 Task: Add a condition where "Priority Less than Normal" in unsolved tickets in your groups.
Action: Mouse pressed left at (163, 385)
Screenshot: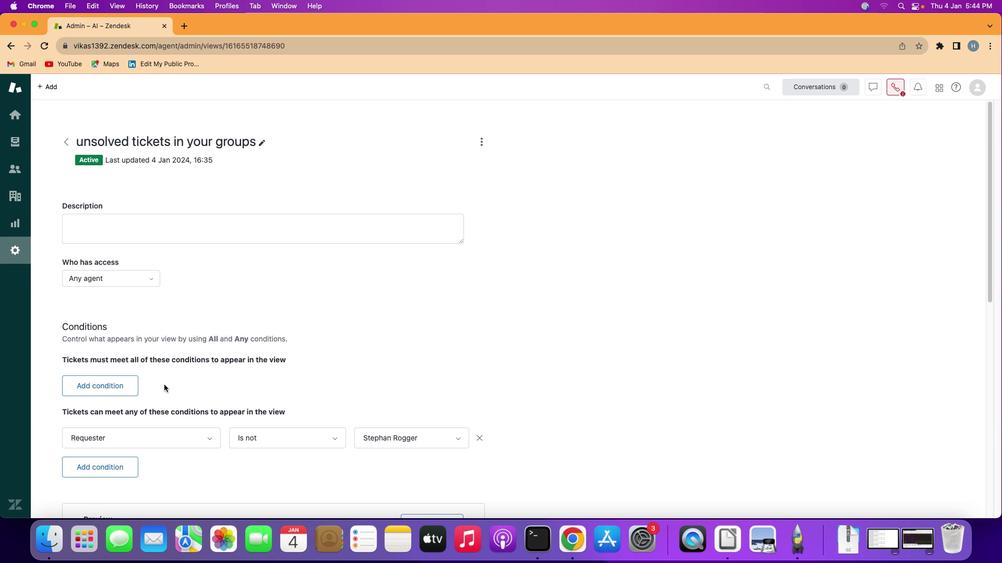 
Action: Mouse moved to (114, 383)
Screenshot: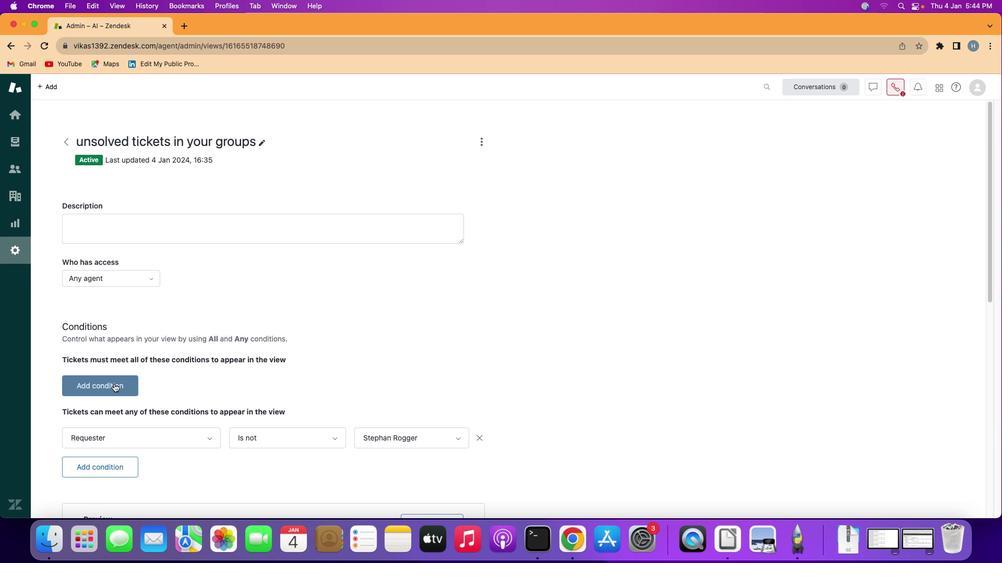 
Action: Mouse pressed left at (114, 383)
Screenshot: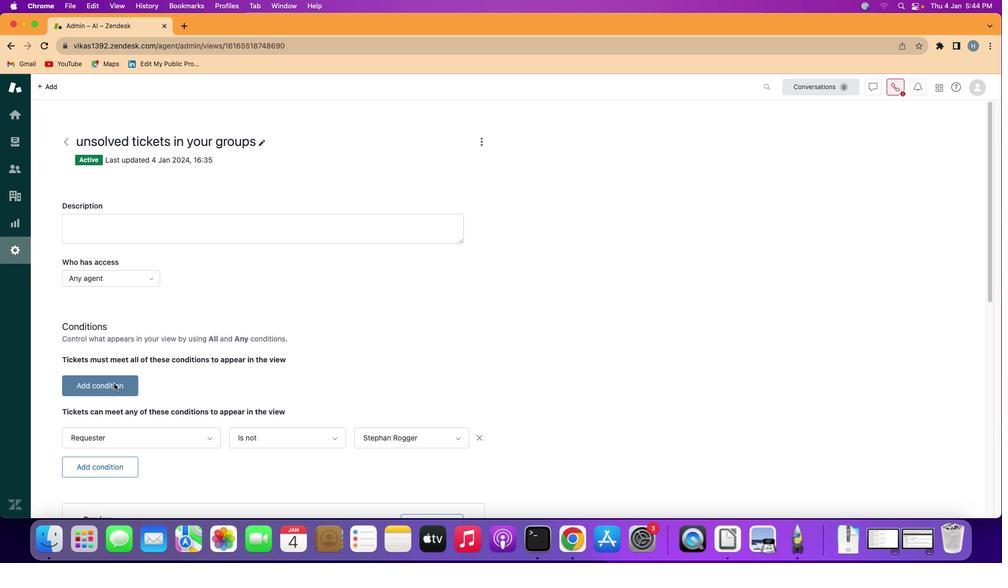 
Action: Mouse moved to (120, 374)
Screenshot: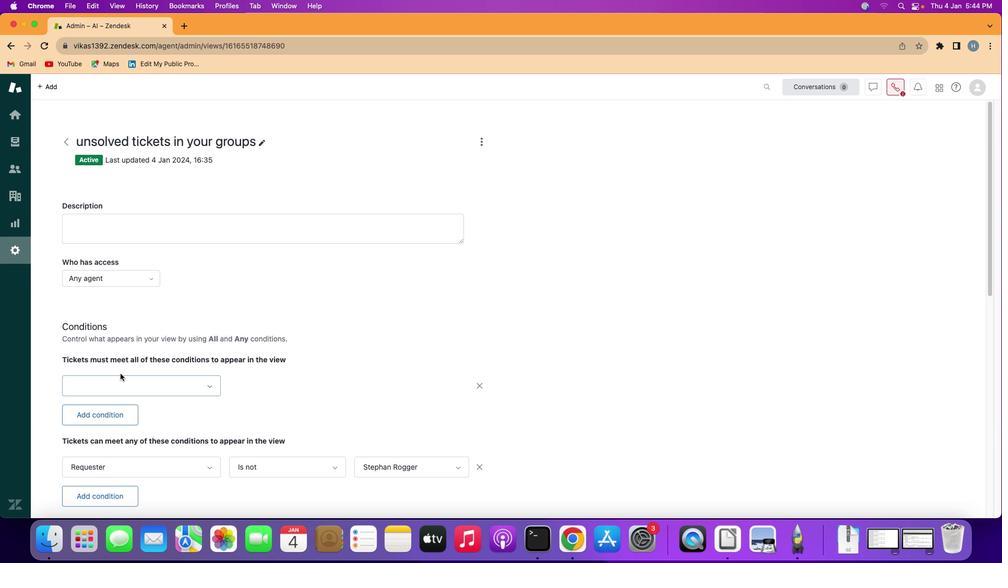 
Action: Mouse pressed left at (120, 374)
Screenshot: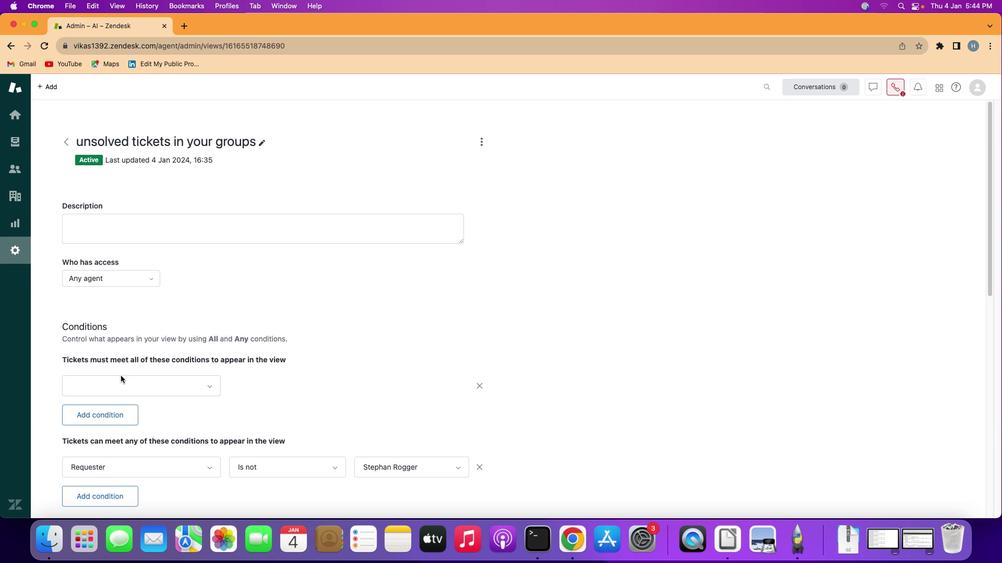 
Action: Mouse moved to (121, 376)
Screenshot: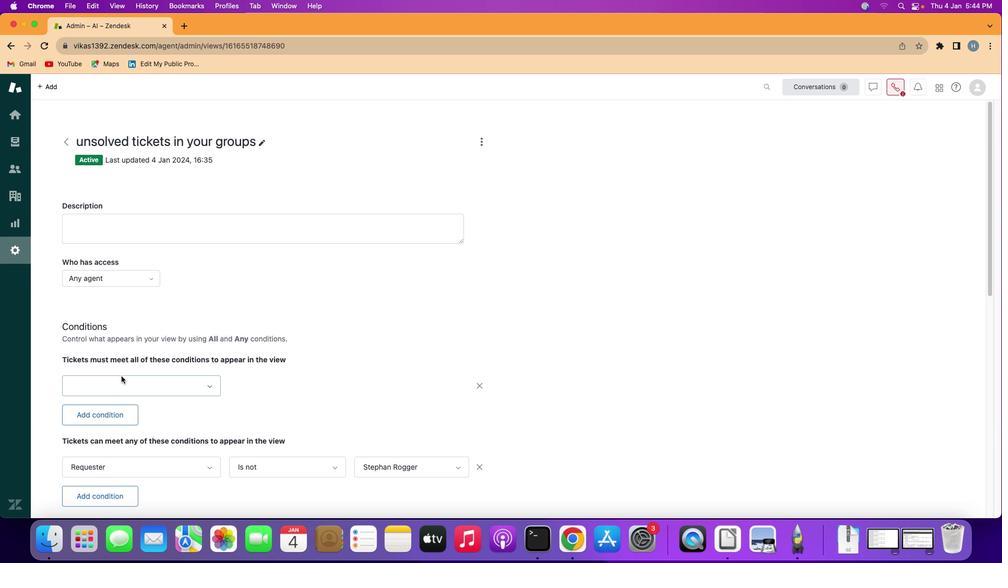 
Action: Mouse pressed left at (121, 376)
Screenshot: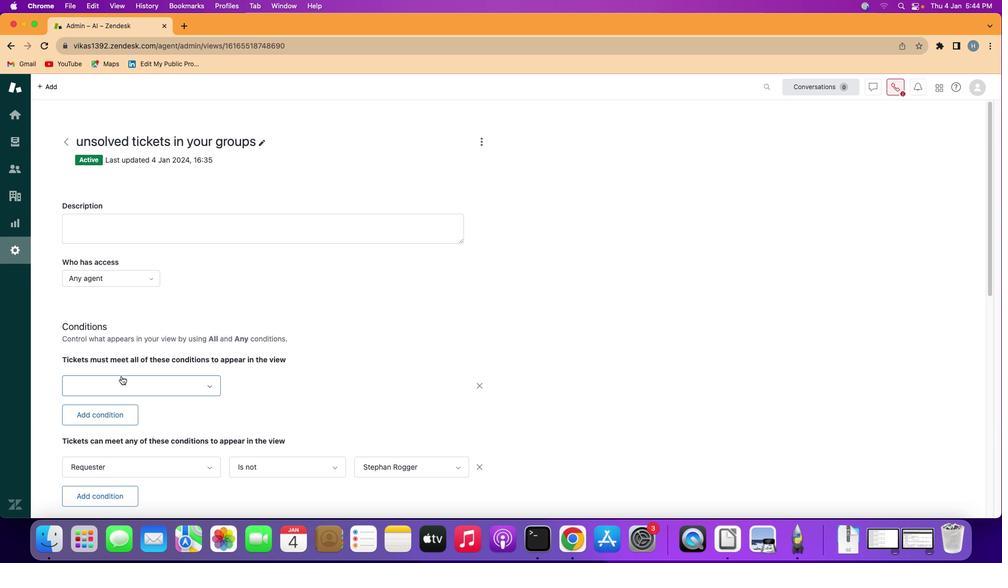 
Action: Mouse moved to (152, 291)
Screenshot: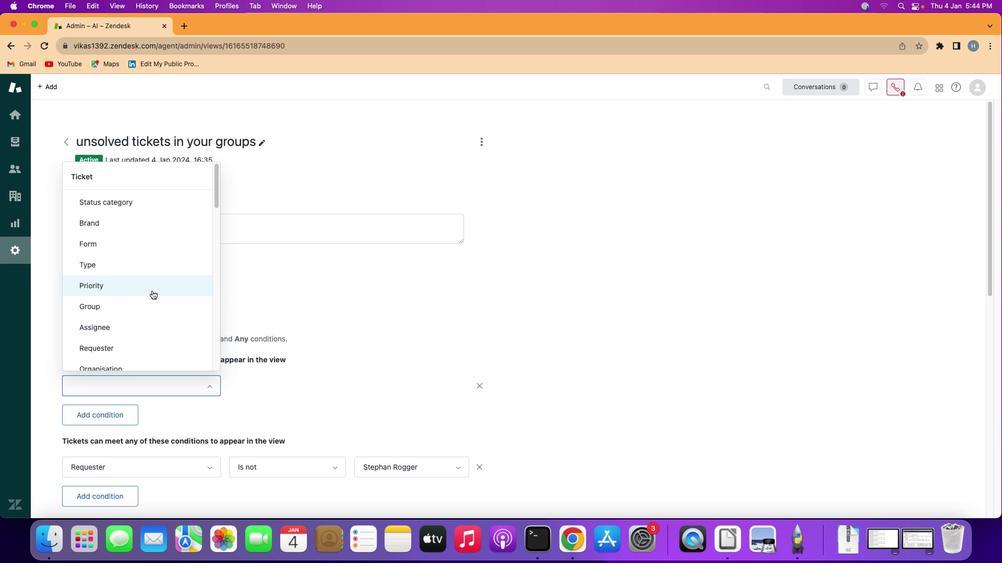 
Action: Mouse pressed left at (152, 291)
Screenshot: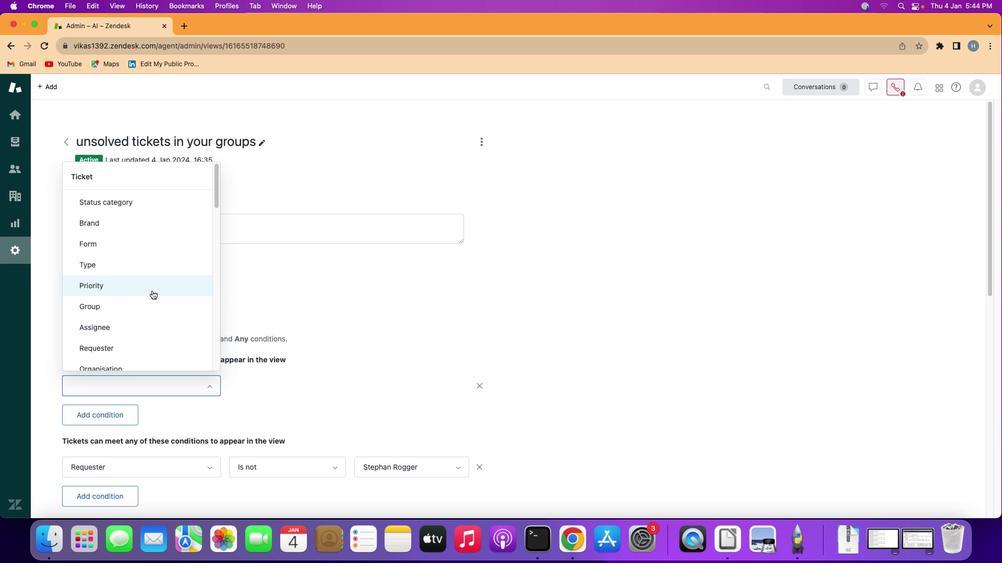 
Action: Mouse moved to (267, 382)
Screenshot: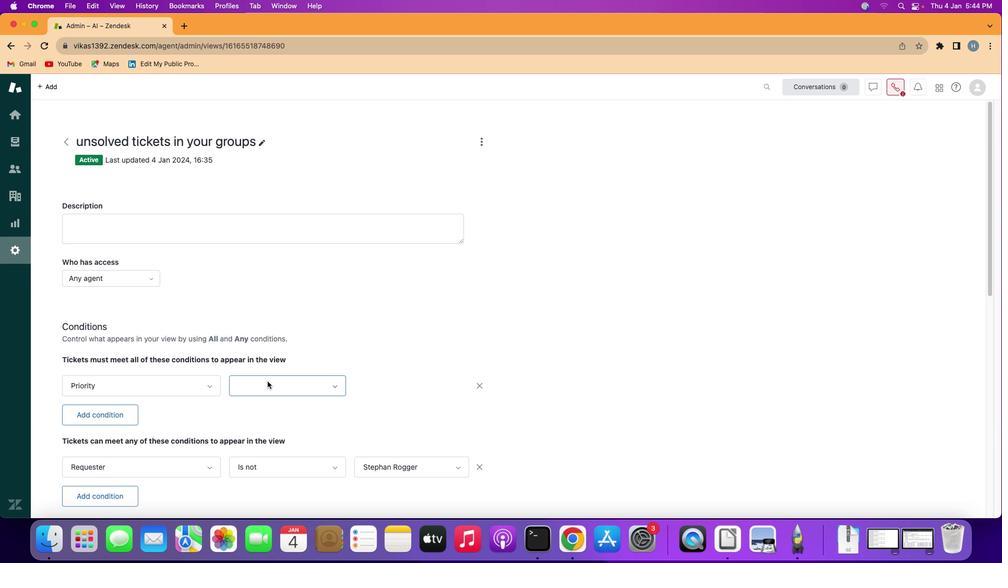 
Action: Mouse pressed left at (267, 382)
Screenshot: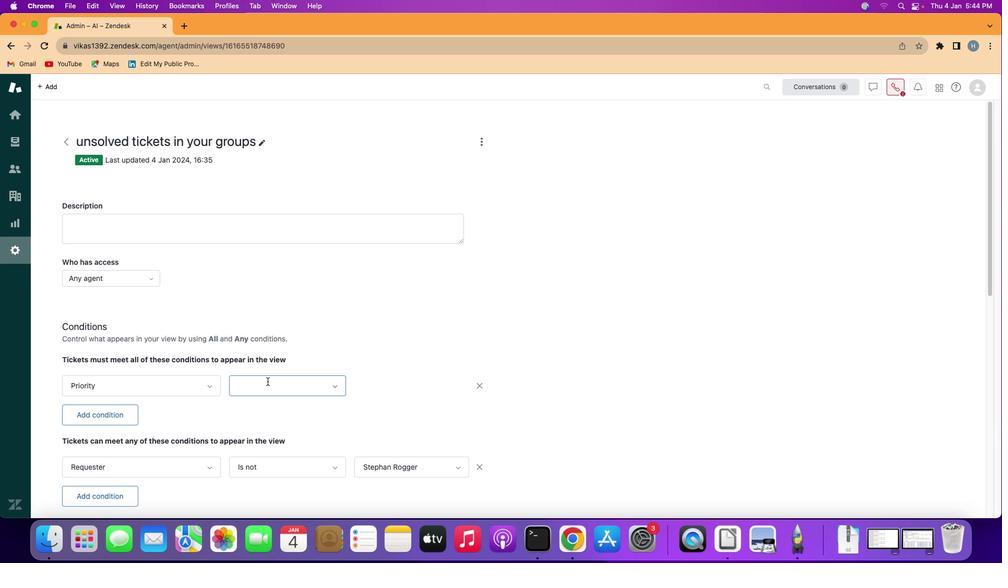 
Action: Mouse moved to (278, 452)
Screenshot: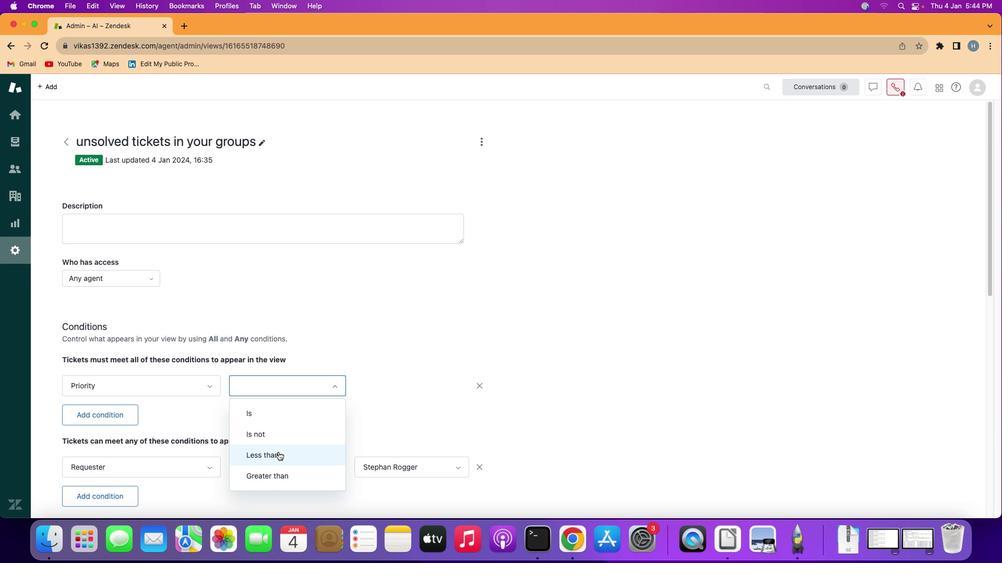 
Action: Mouse pressed left at (278, 452)
Screenshot: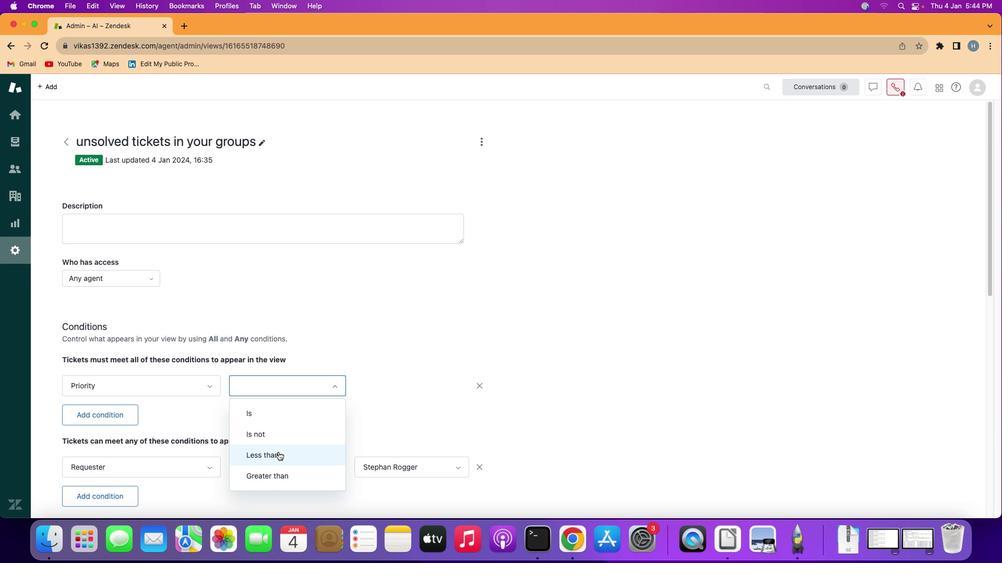 
Action: Mouse moved to (407, 391)
Screenshot: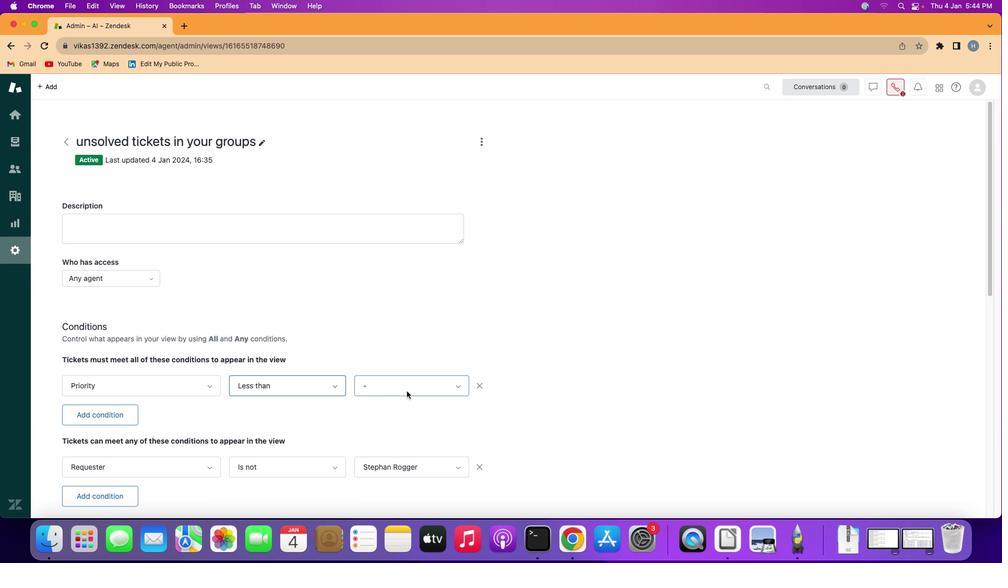 
Action: Mouse pressed left at (407, 391)
Screenshot: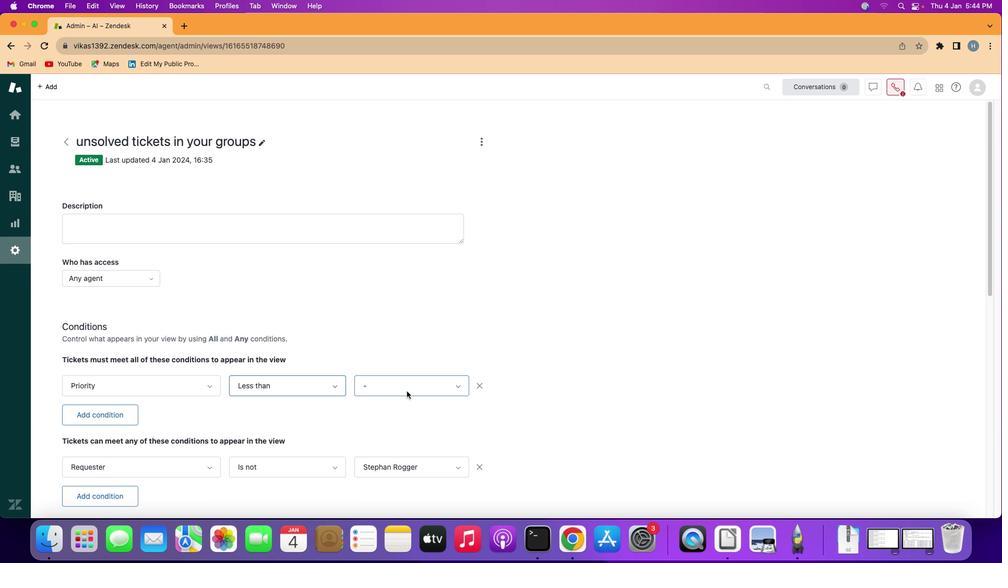 
Action: Mouse moved to (409, 449)
Screenshot: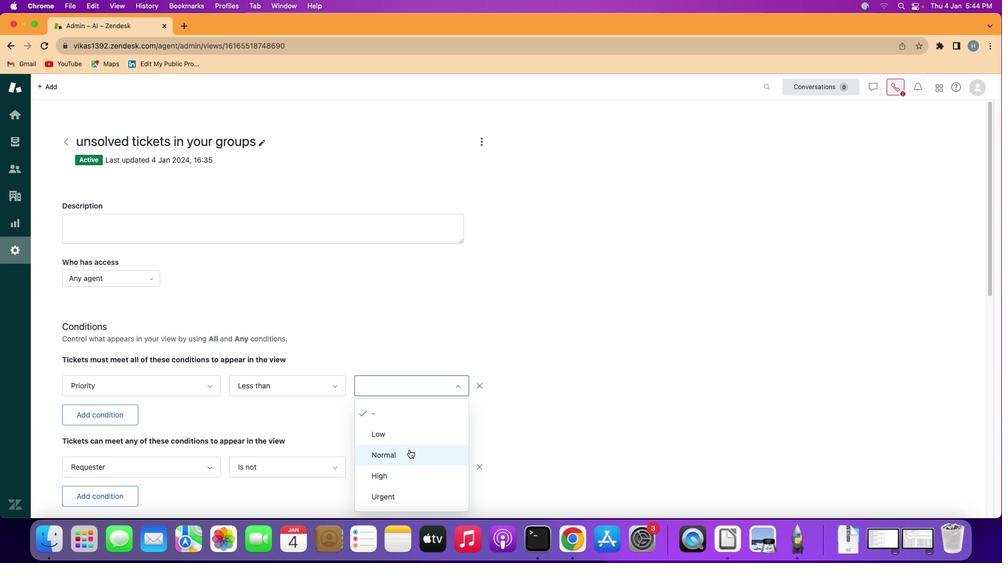 
Action: Mouse pressed left at (409, 449)
Screenshot: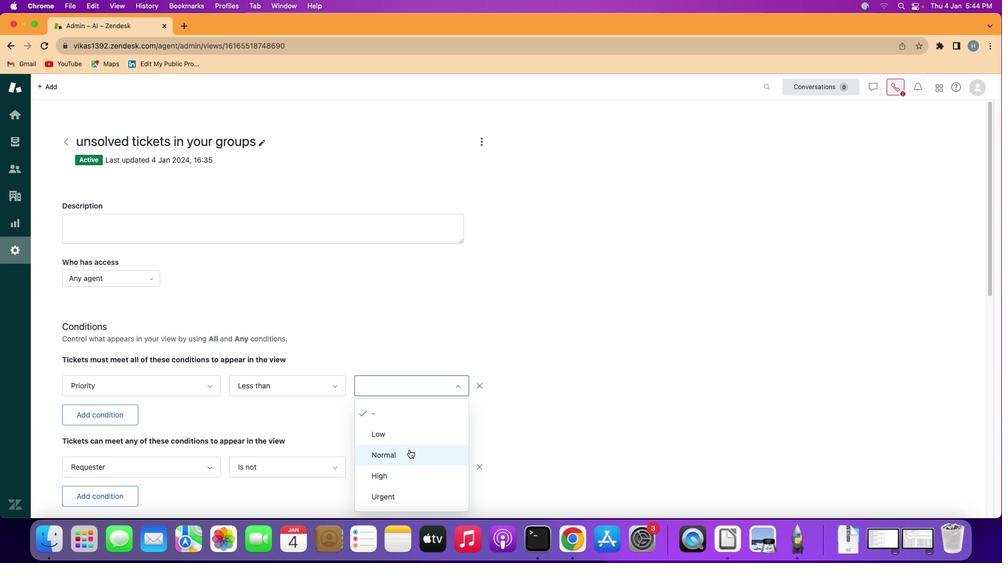 
Action: Mouse moved to (511, 394)
Screenshot: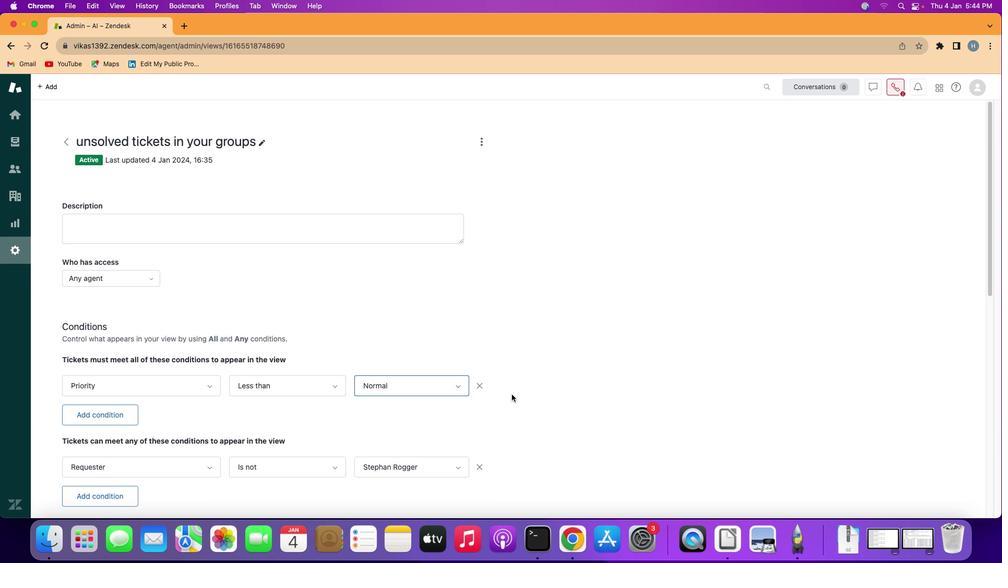 
